 Task: Calculate the distance between Seattle and Mount St. Helens.
Action: Mouse moved to (98, 266)
Screenshot: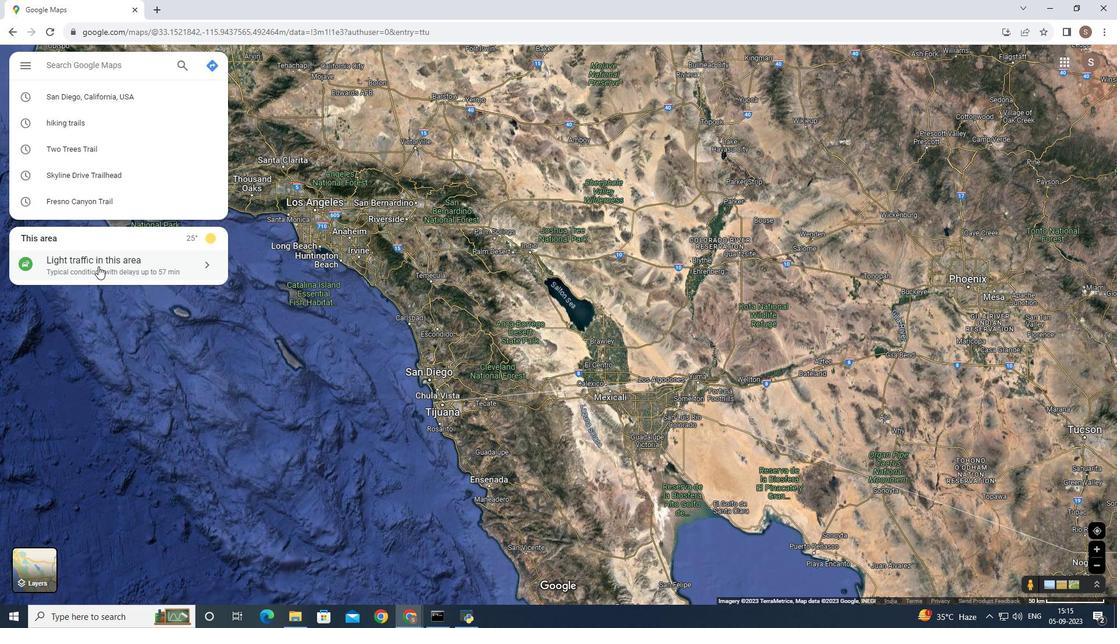 
Action: Mouse pressed left at (98, 266)
Screenshot: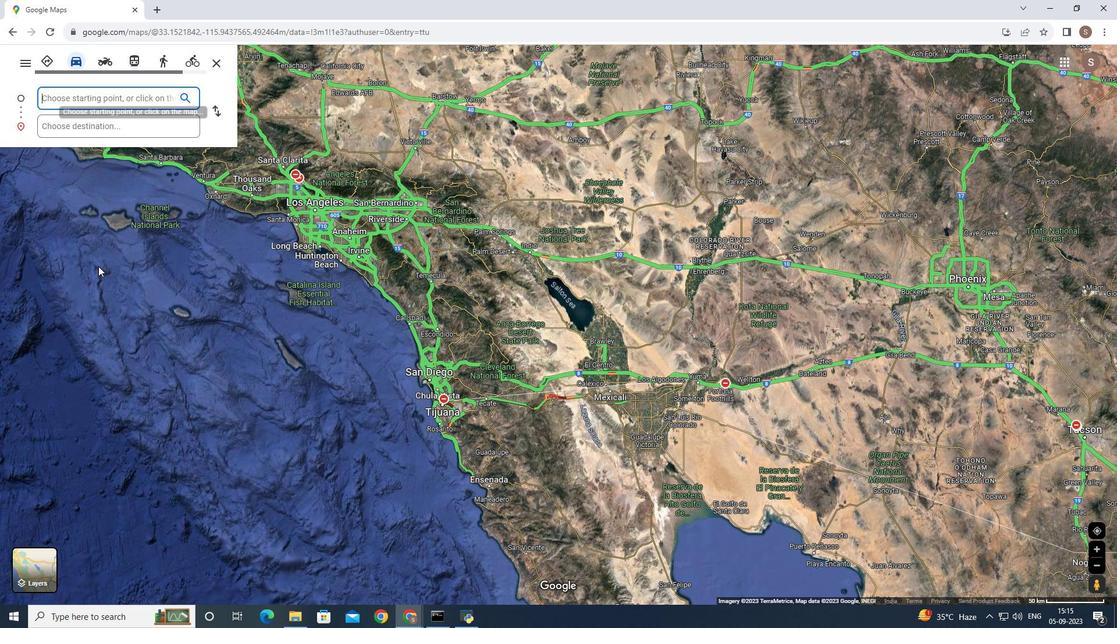 
Action: Mouse moved to (93, 98)
Screenshot: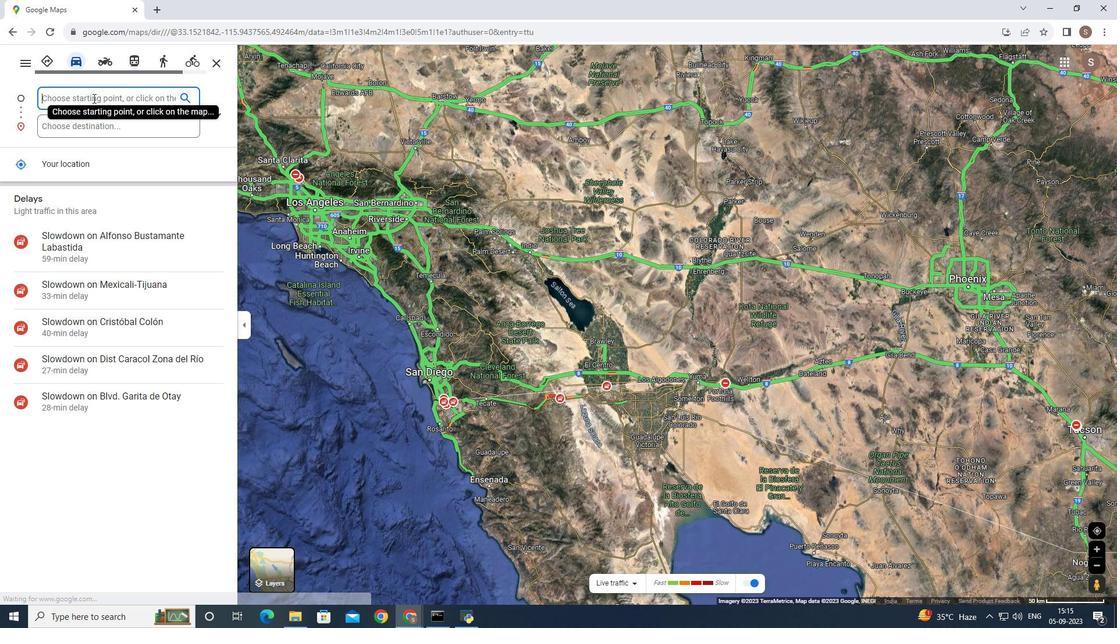 
Action: Key pressed <Key.shift>Seattle
Screenshot: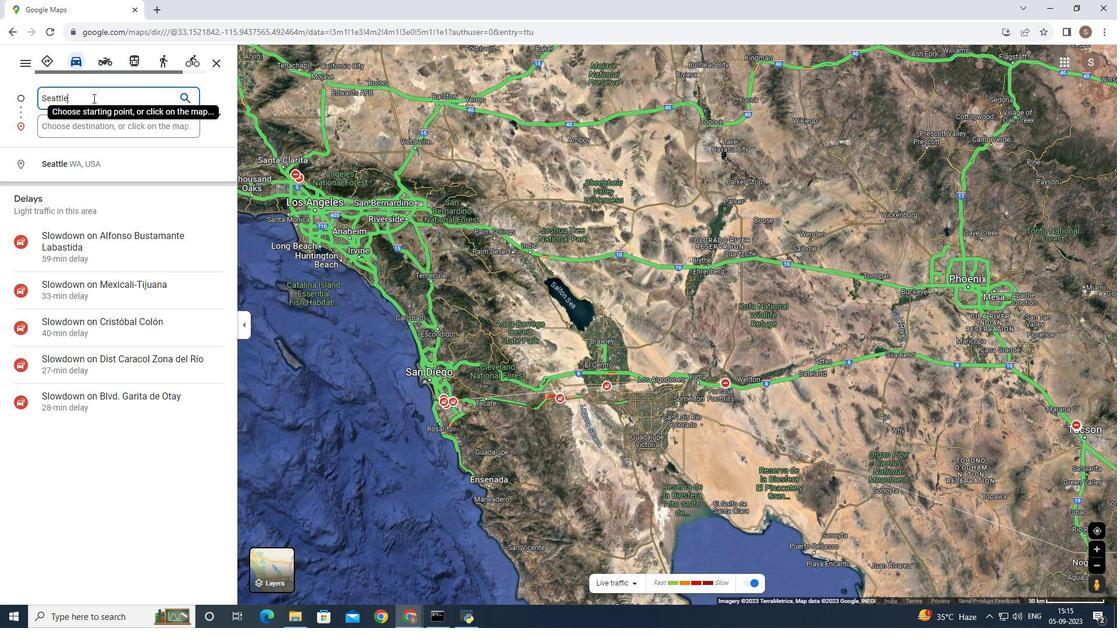 
Action: Mouse moved to (90, 122)
Screenshot: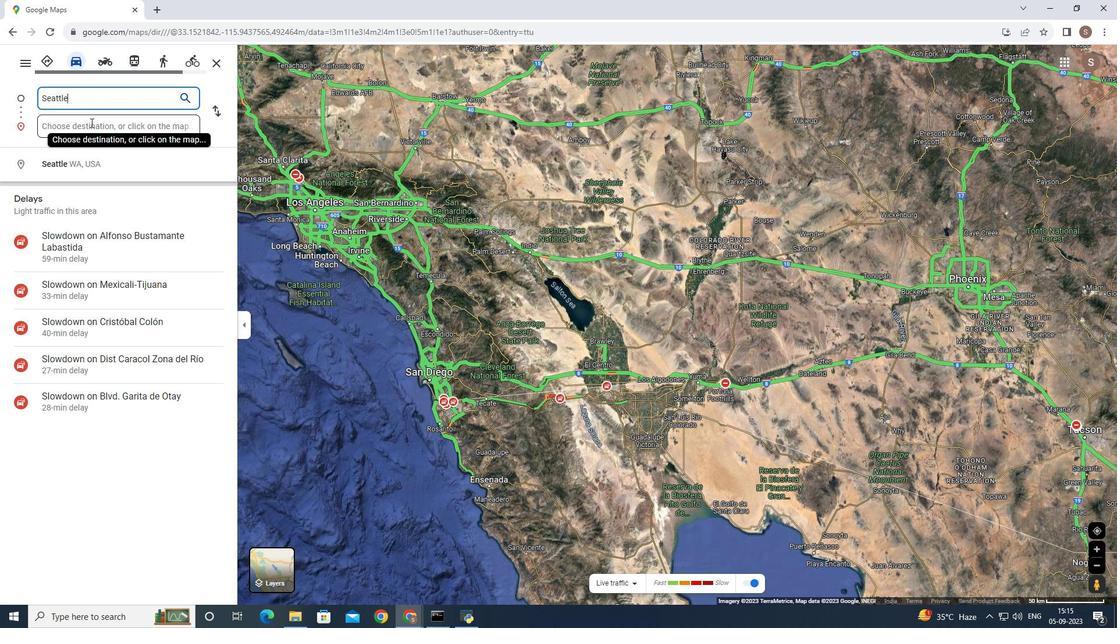 
Action: Mouse pressed left at (90, 122)
Screenshot: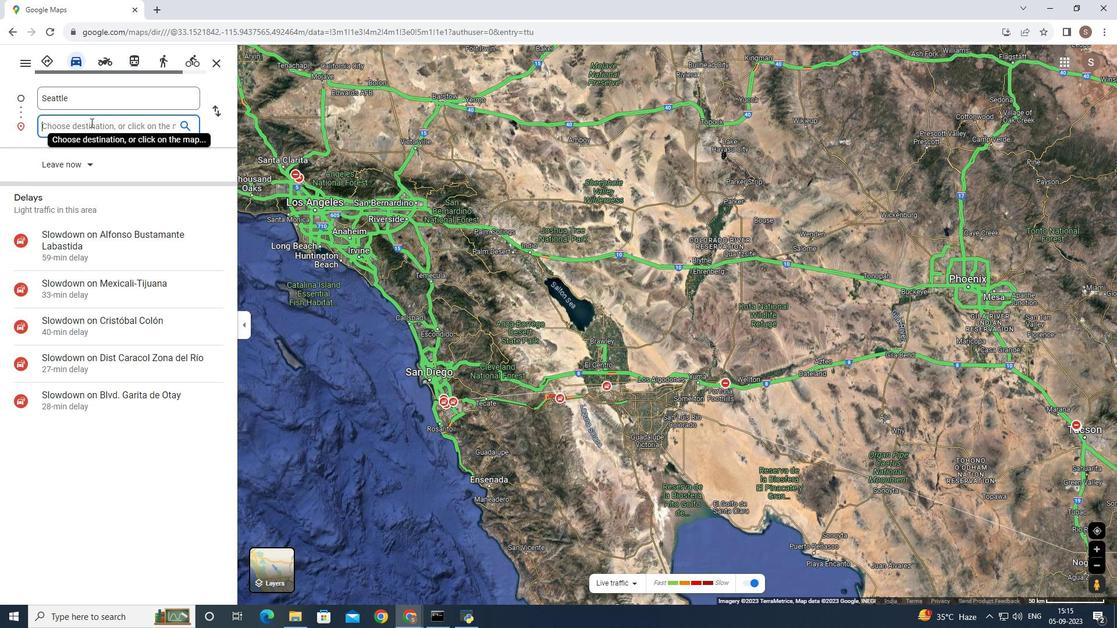 
Action: Key pressed <Key.shift_r>Mount<Key.space><Key.shift>St.<Key.shift><Key.shift><Key.shift><Key.shift><Key.shift>Helens<Key.enter>
Screenshot: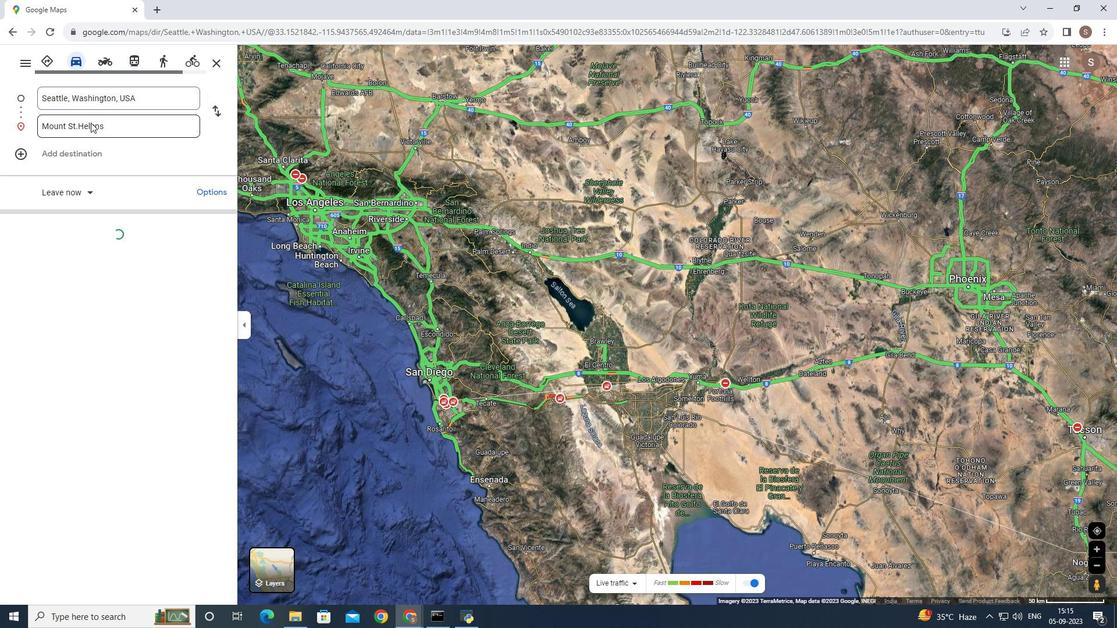 
Action: Mouse moved to (712, 408)
Screenshot: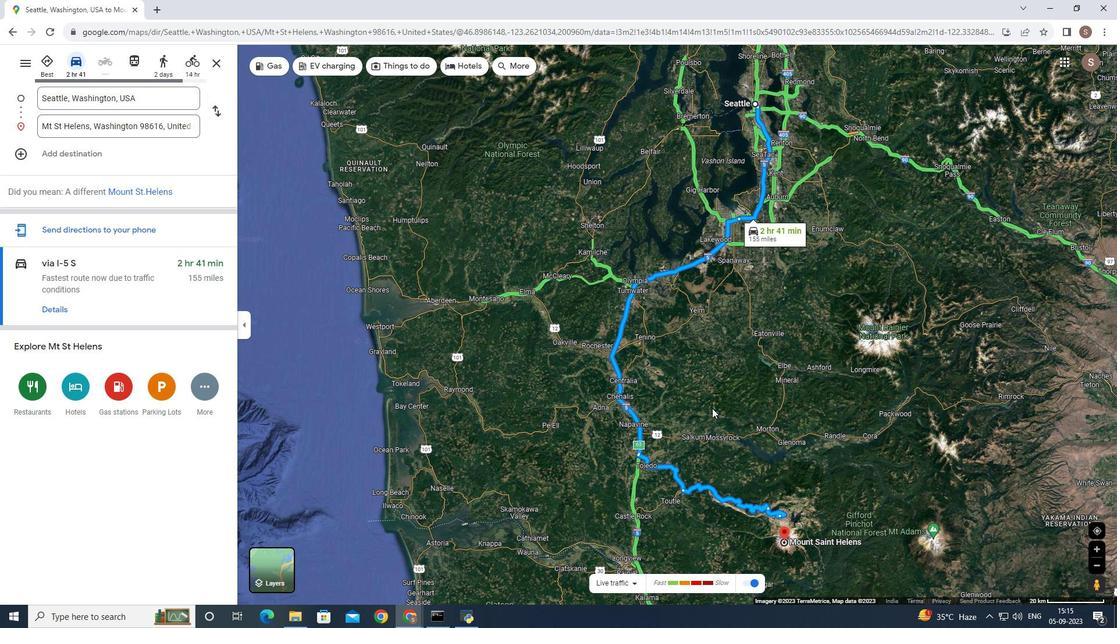 
Action: Mouse scrolled (712, 408) with delta (0, 0)
Screenshot: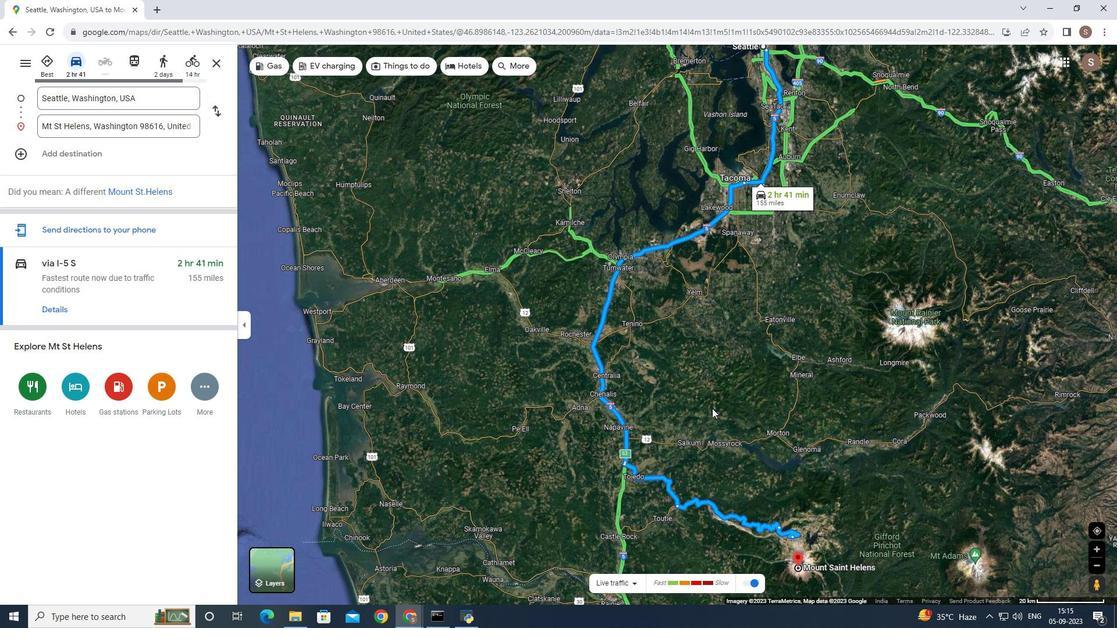 
Action: Mouse scrolled (712, 407) with delta (0, 0)
Screenshot: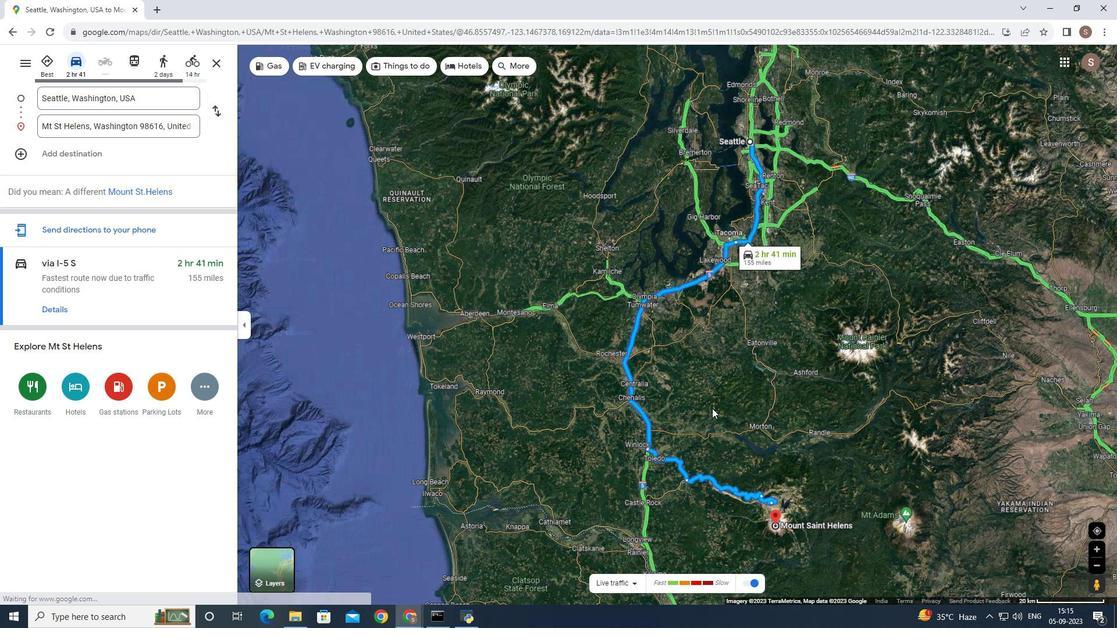 
Action: Mouse scrolled (712, 407) with delta (0, 0)
Screenshot: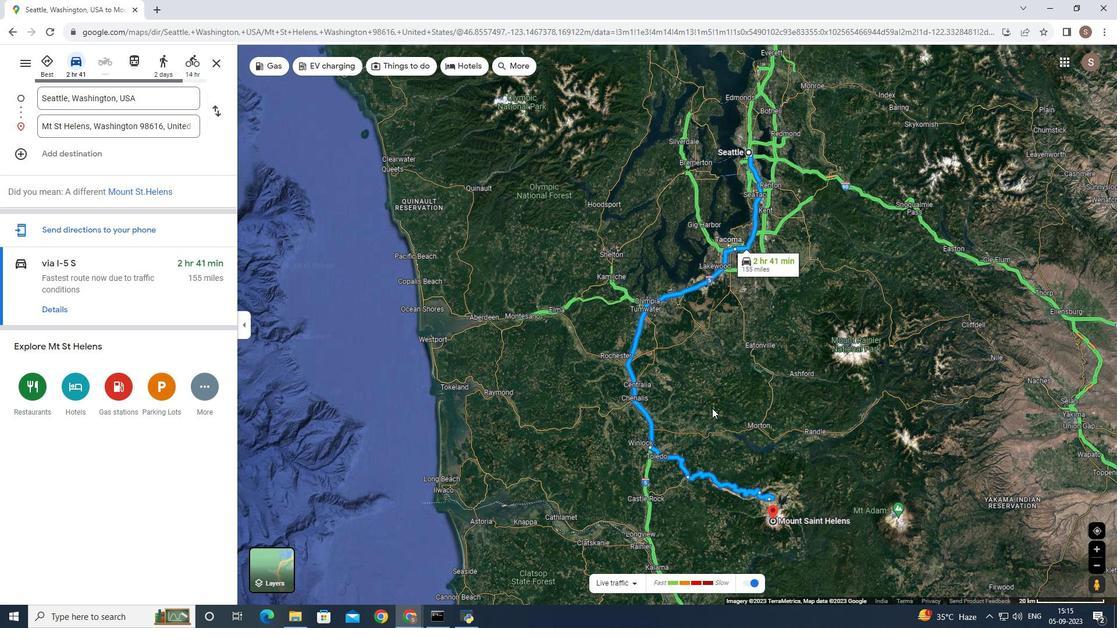 
Action: Mouse moved to (772, 521)
Screenshot: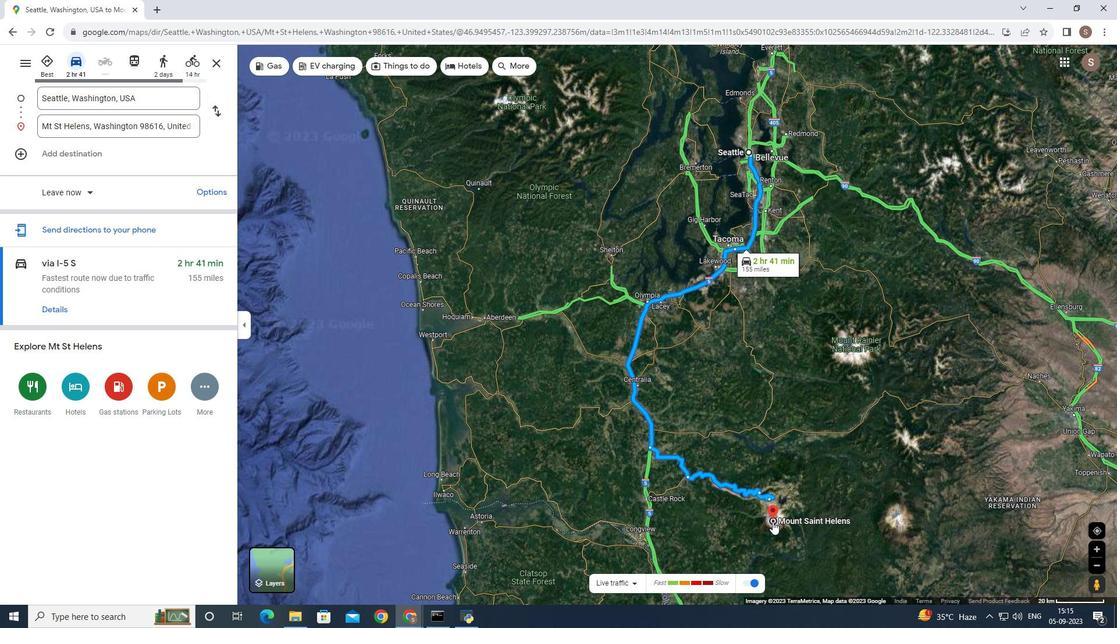 
Action: Mouse pressed left at (772, 521)
Screenshot: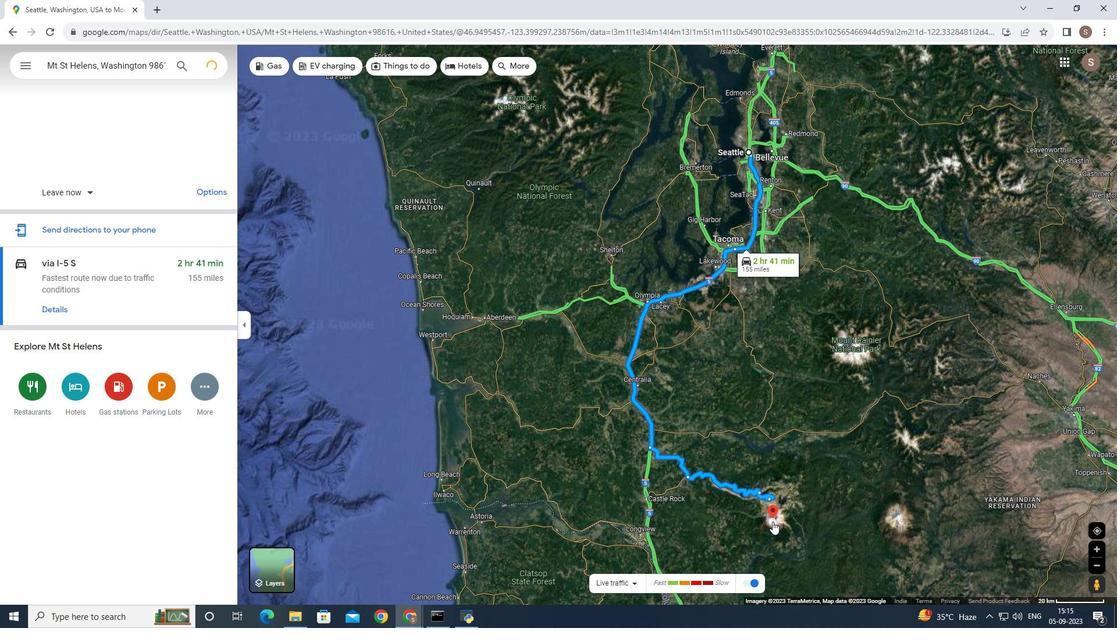 
Action: Mouse moved to (750, 151)
Screenshot: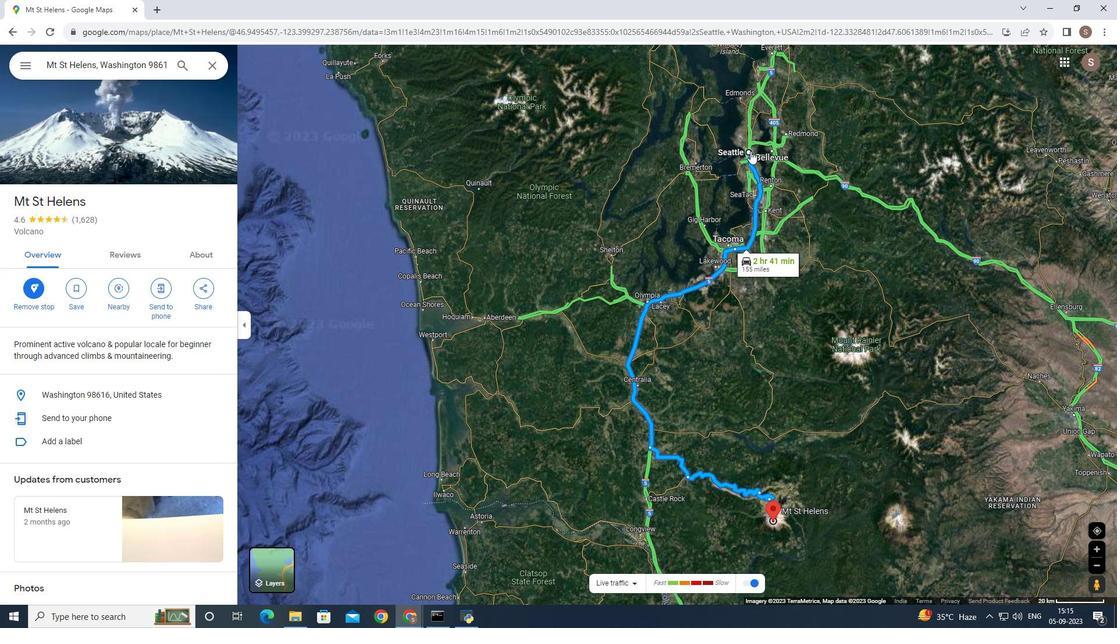 
Action: Mouse pressed left at (750, 151)
Screenshot: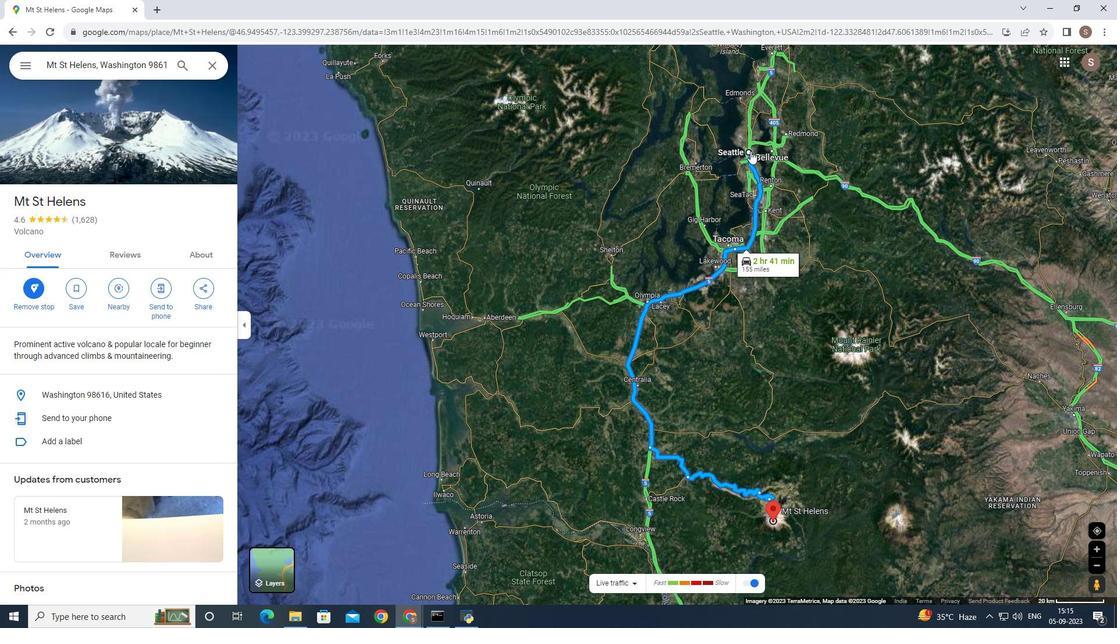 
Action: Mouse moved to (773, 520)
Screenshot: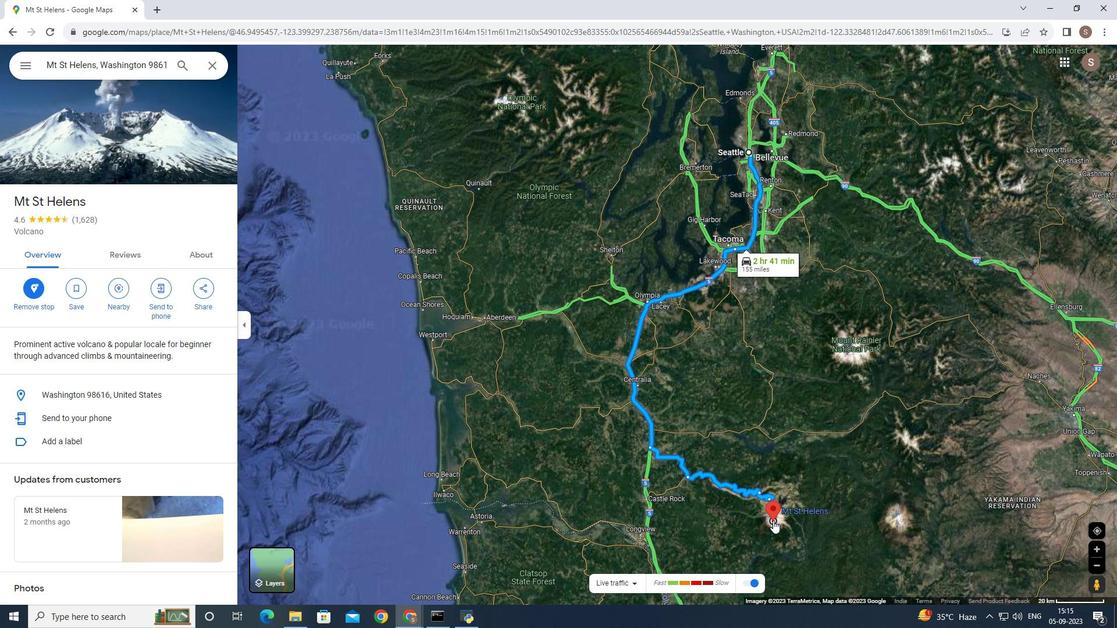 
Action: Mouse pressed left at (773, 520)
Screenshot: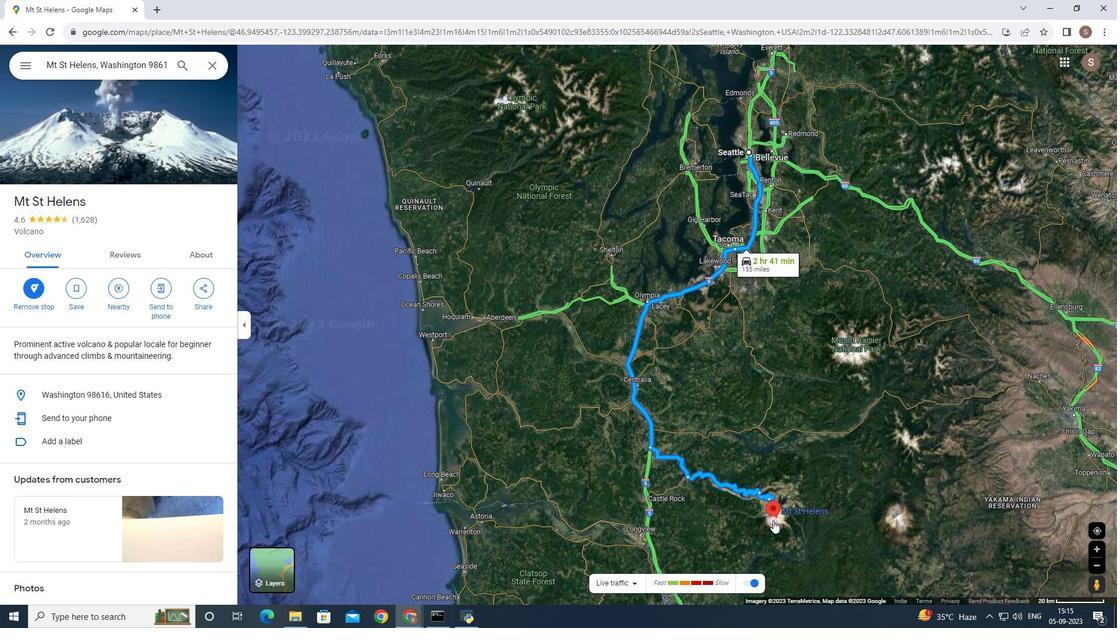 
Action: Mouse moved to (747, 153)
Screenshot: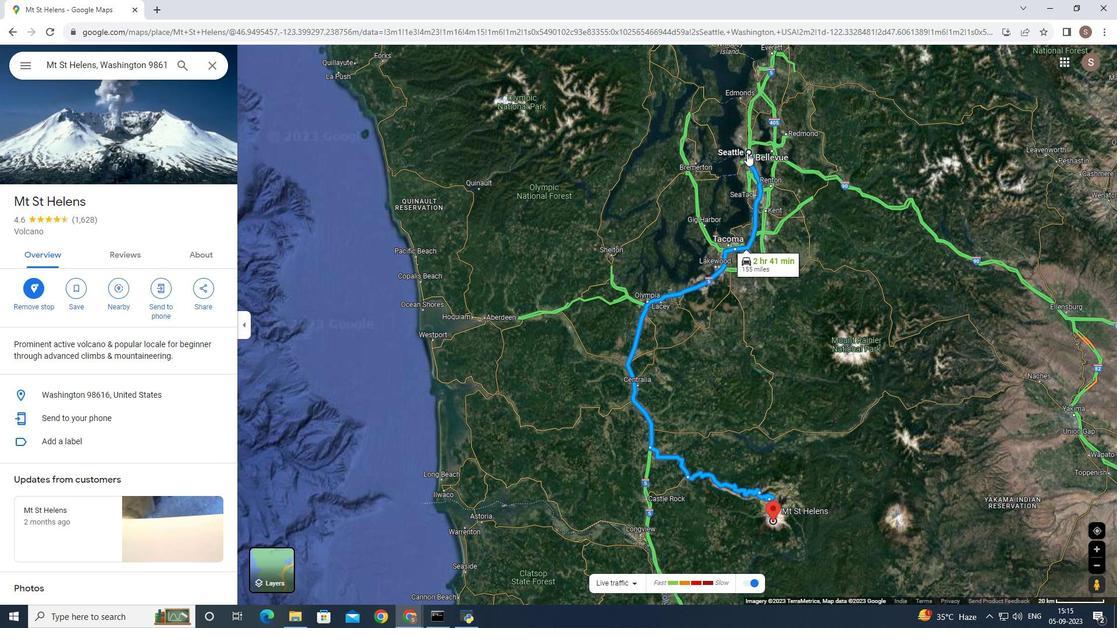 
Action: Mouse pressed left at (747, 153)
Screenshot: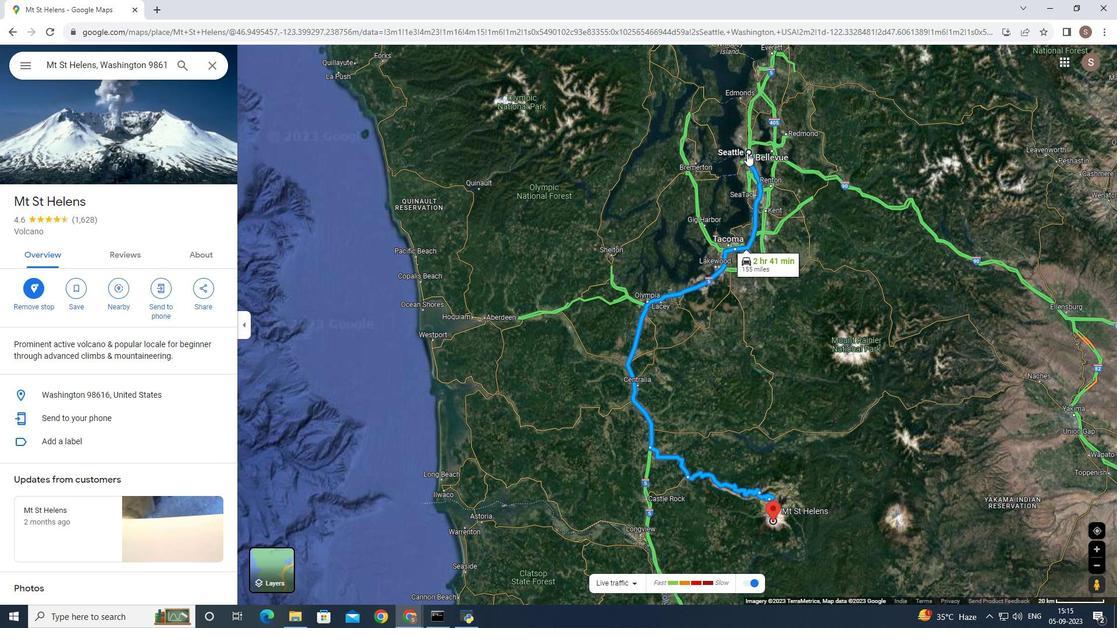
Action: Mouse moved to (452, 562)
Screenshot: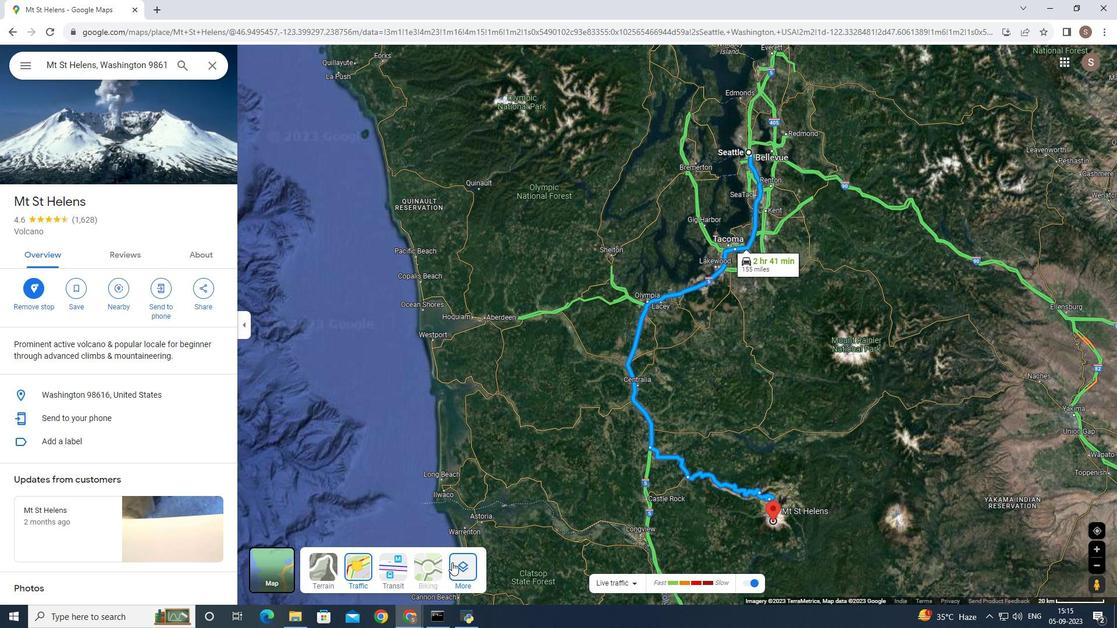 
Action: Mouse pressed left at (452, 562)
Screenshot: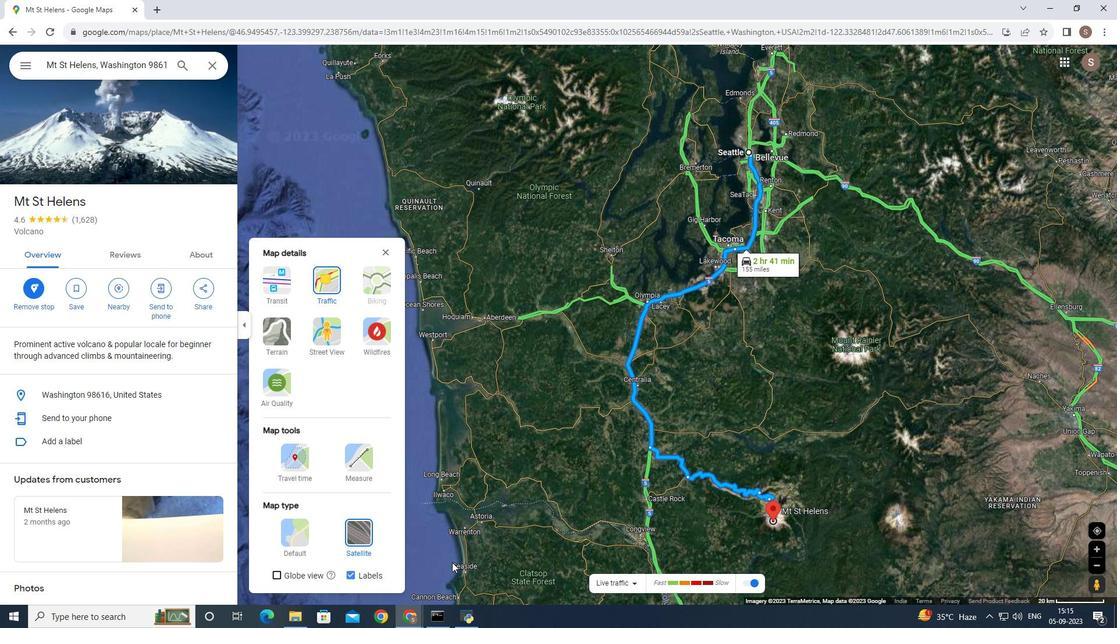 
Action: Mouse moved to (374, 478)
Screenshot: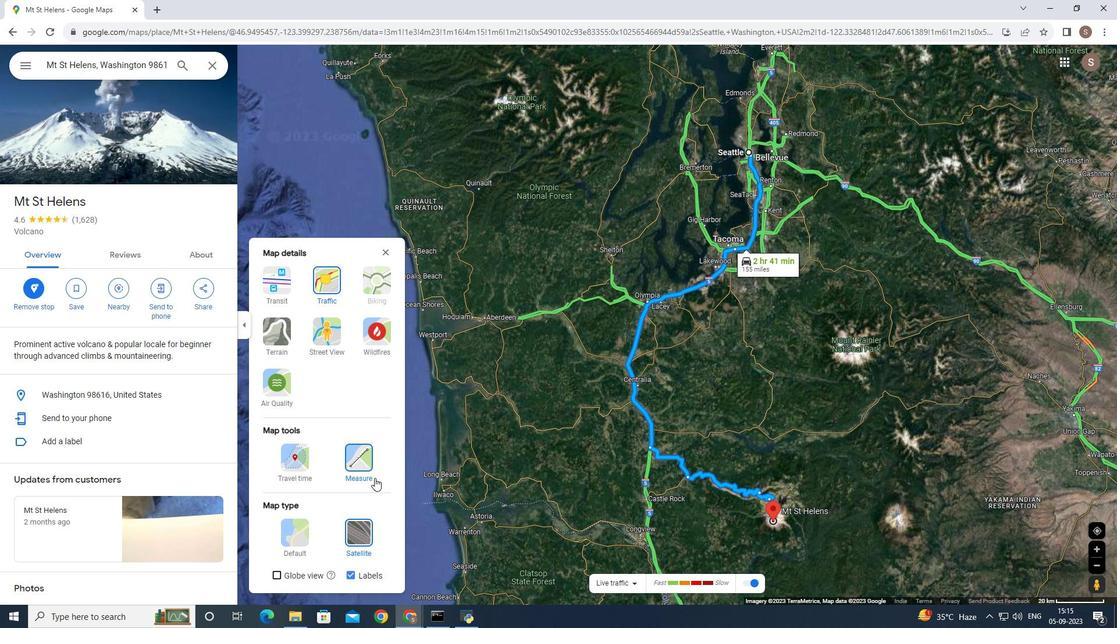 
Action: Mouse pressed left at (374, 478)
Screenshot: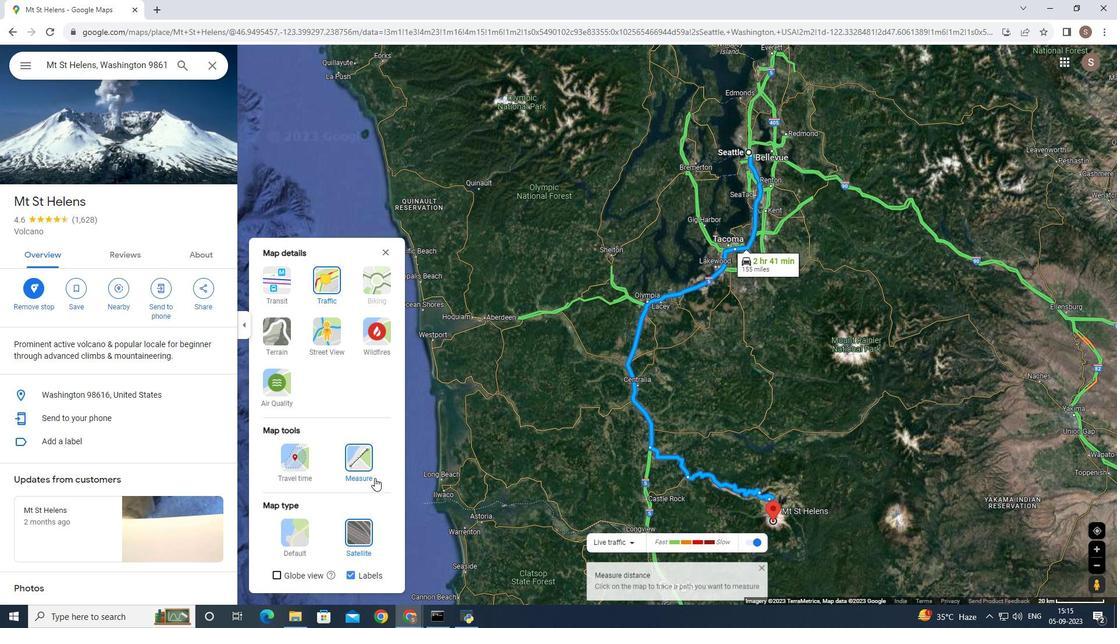 
Action: Mouse moved to (772, 521)
Screenshot: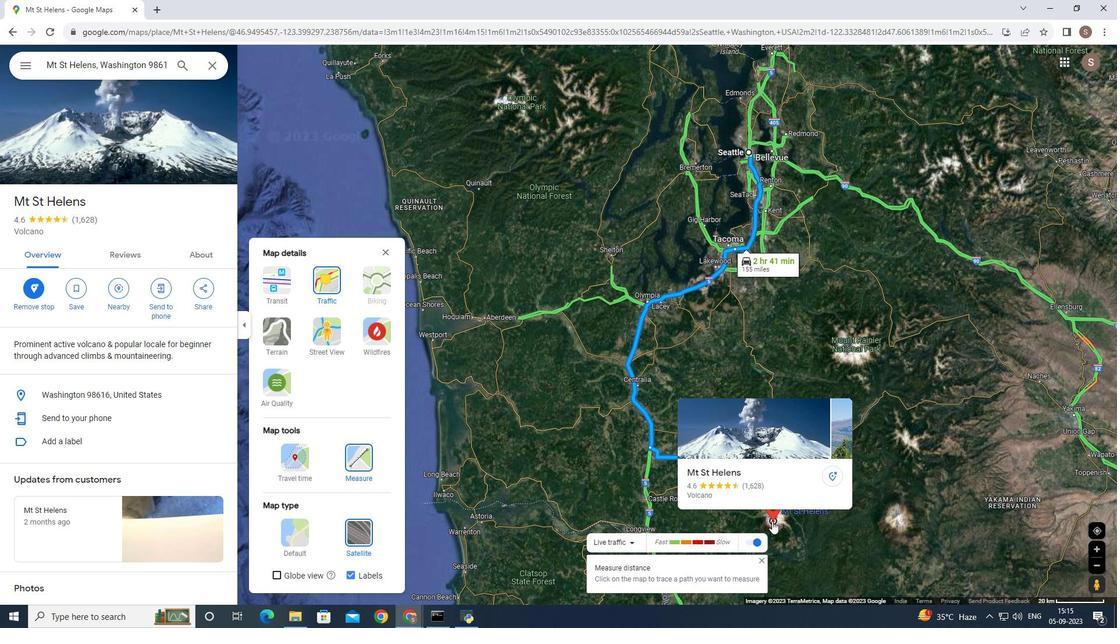 
Action: Mouse pressed left at (772, 521)
Screenshot: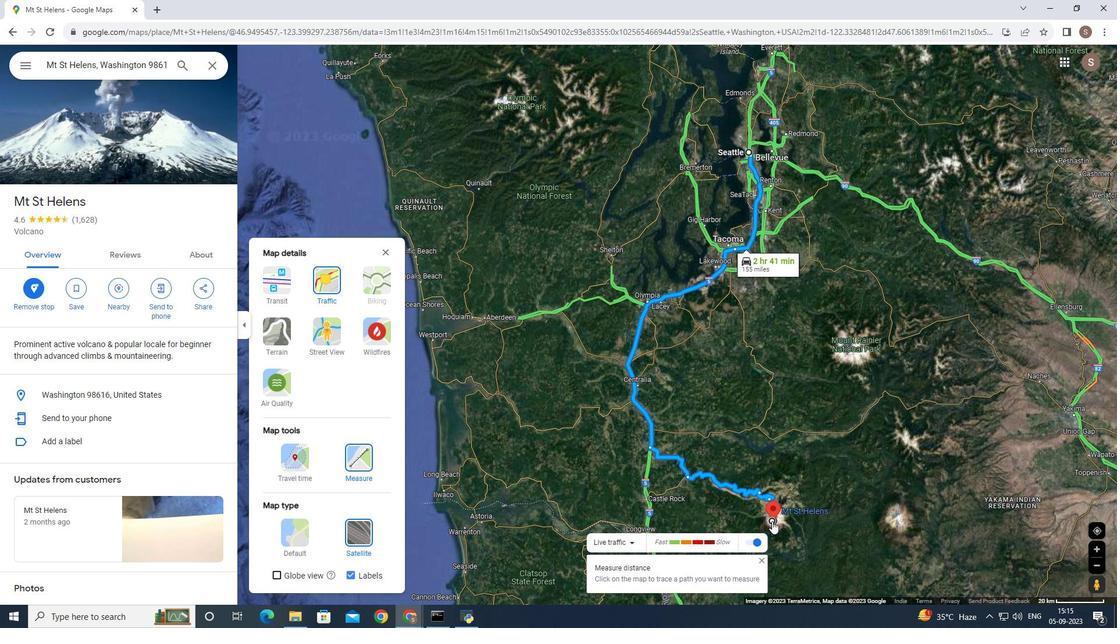 
Action: Mouse moved to (749, 151)
Screenshot: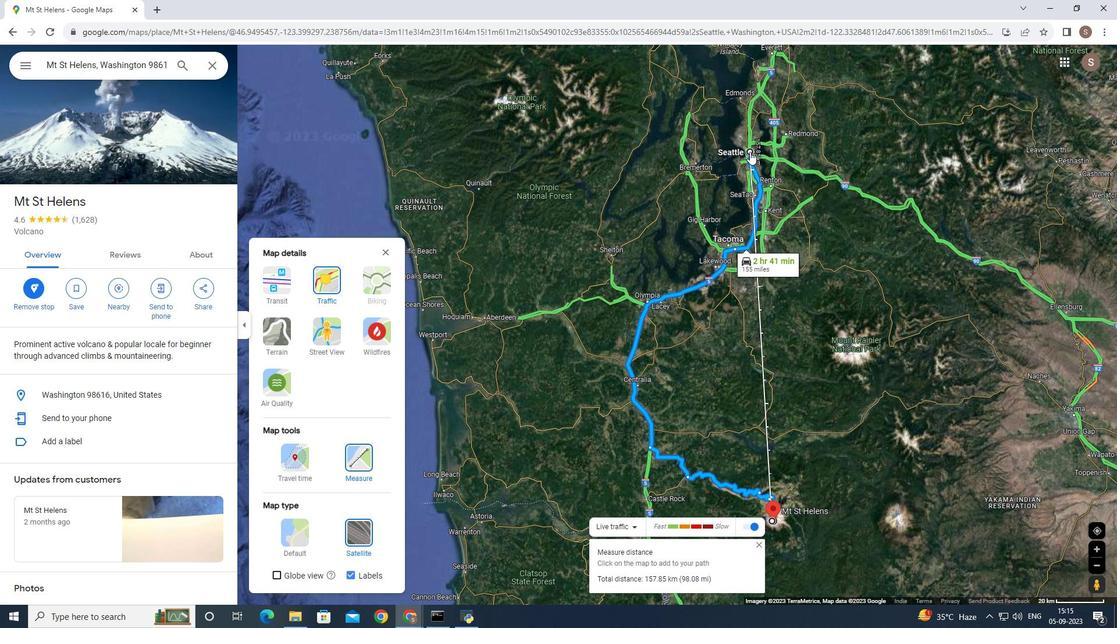 
Action: Mouse pressed left at (749, 151)
Screenshot: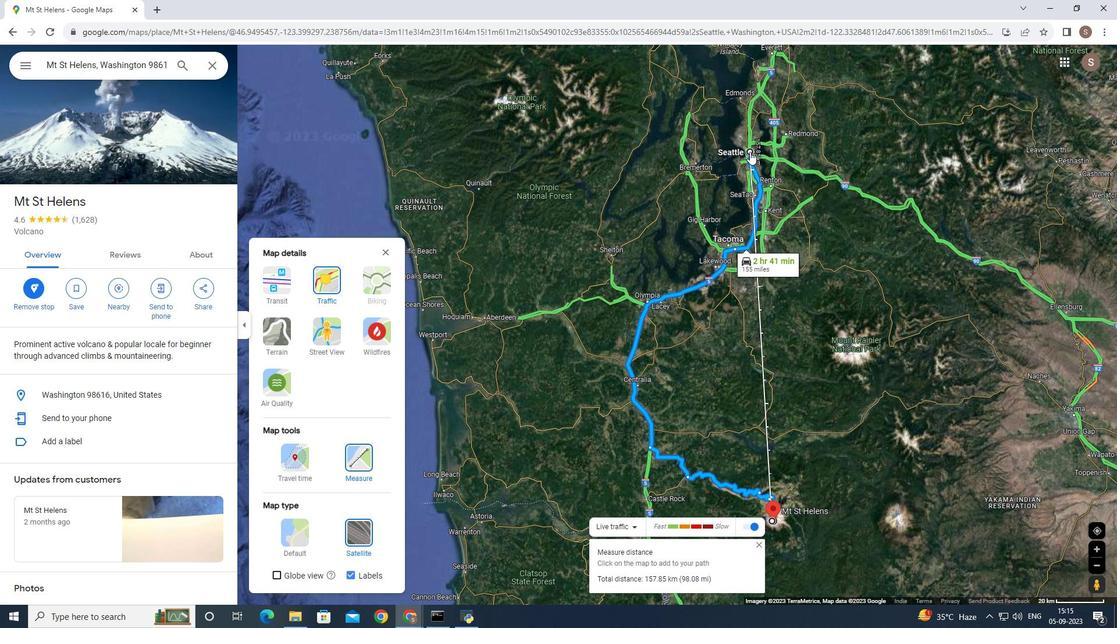 
Action: Mouse moved to (685, 376)
Screenshot: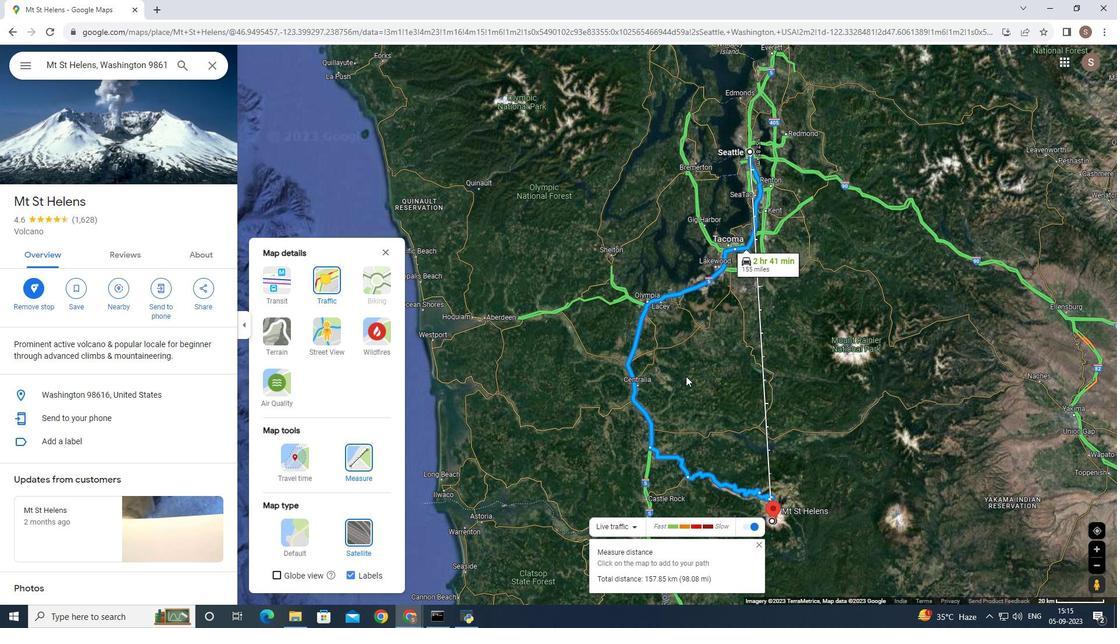 
Action: Mouse scrolled (685, 375) with delta (0, 0)
Screenshot: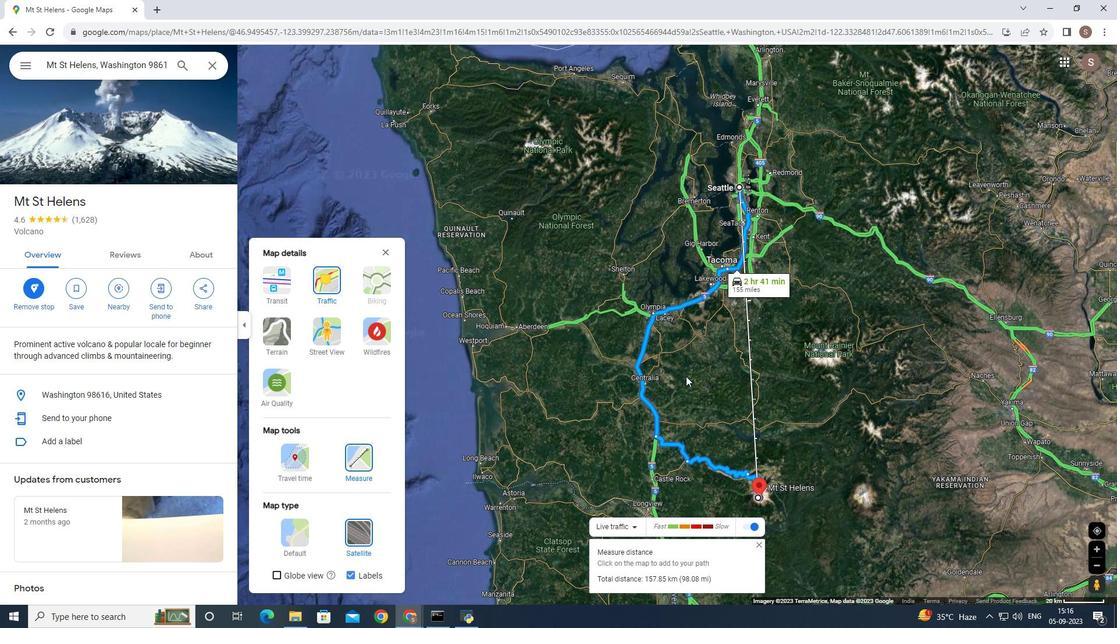 
Action: Mouse scrolled (685, 376) with delta (0, 0)
Screenshot: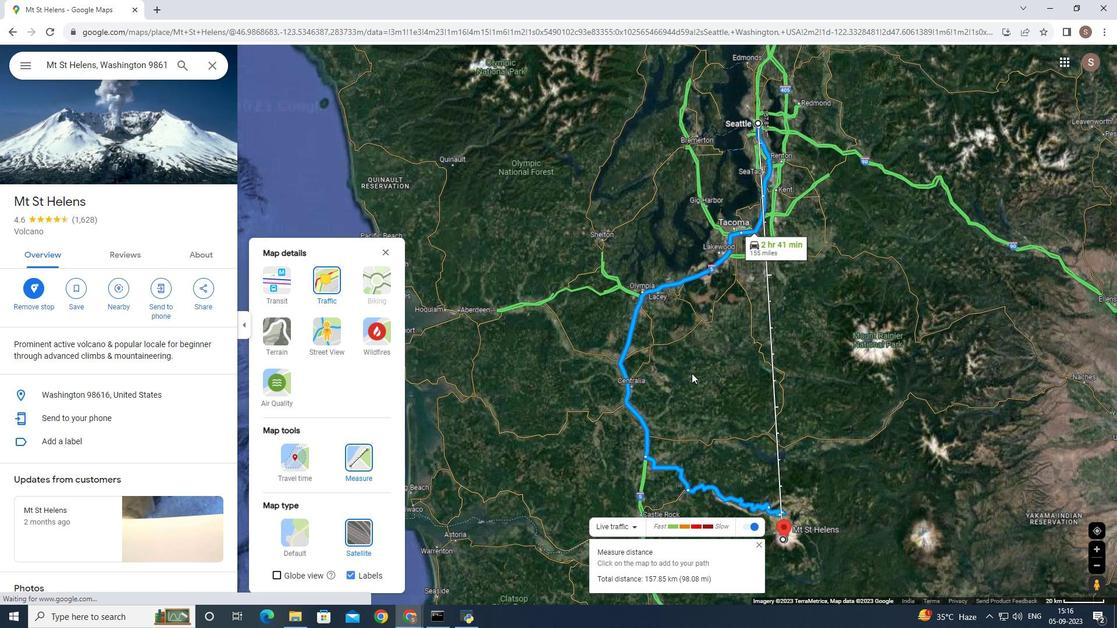 
Action: Mouse scrolled (685, 376) with delta (0, 0)
Screenshot: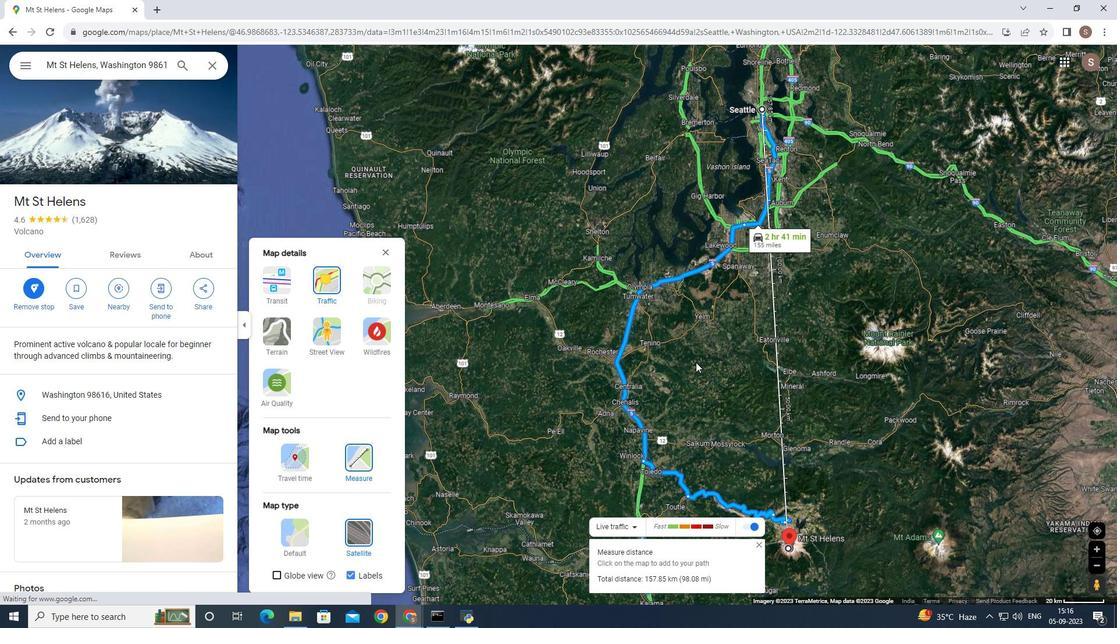 
Action: Mouse moved to (730, 300)
Screenshot: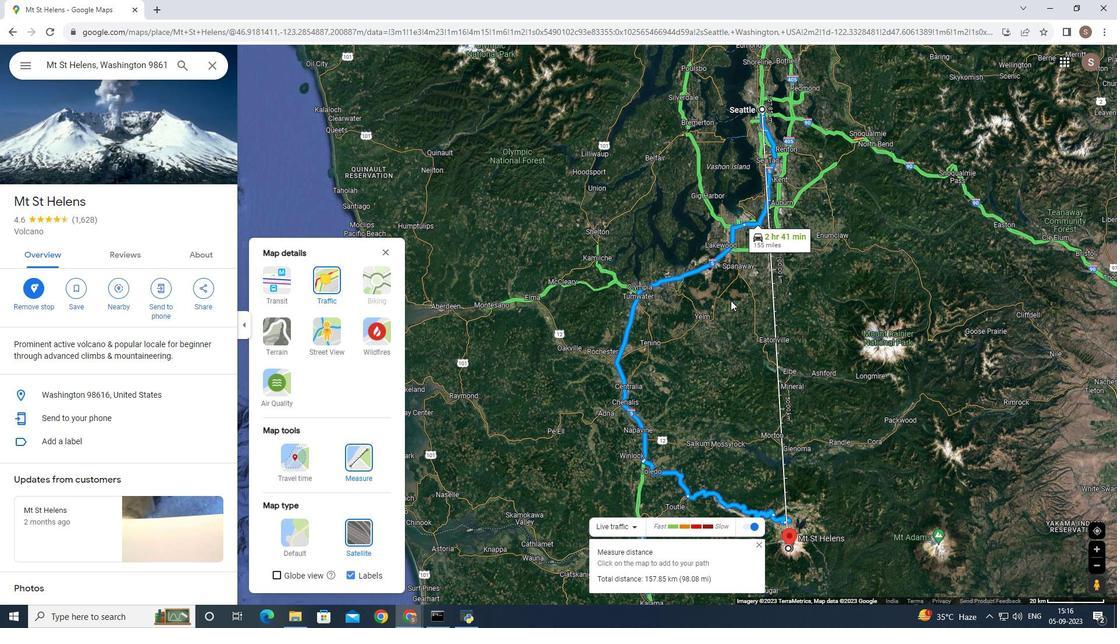 
